 Task: Use the formula "N" in spreadsheet "Project portfolio".
Action: Mouse moved to (140, 221)
Screenshot: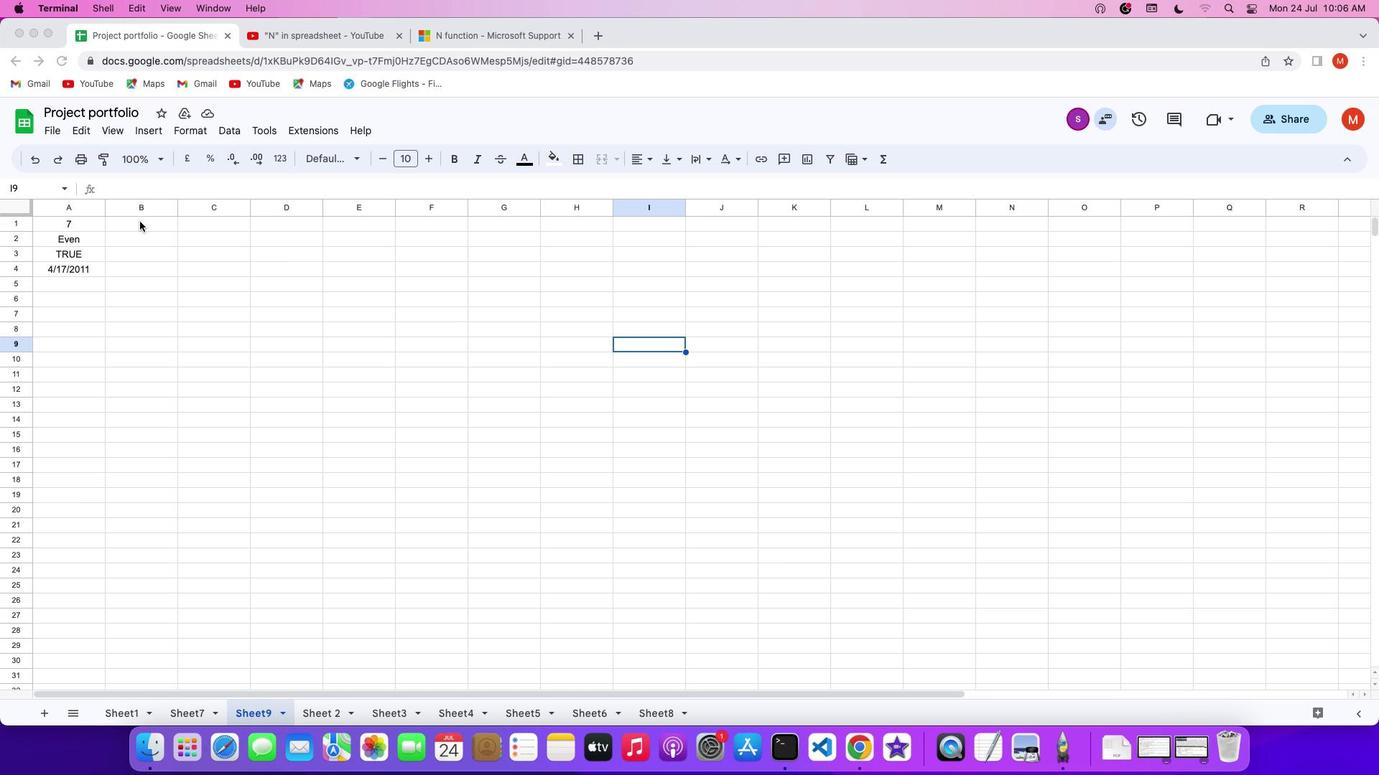 
Action: Mouse pressed left at (140, 221)
Screenshot: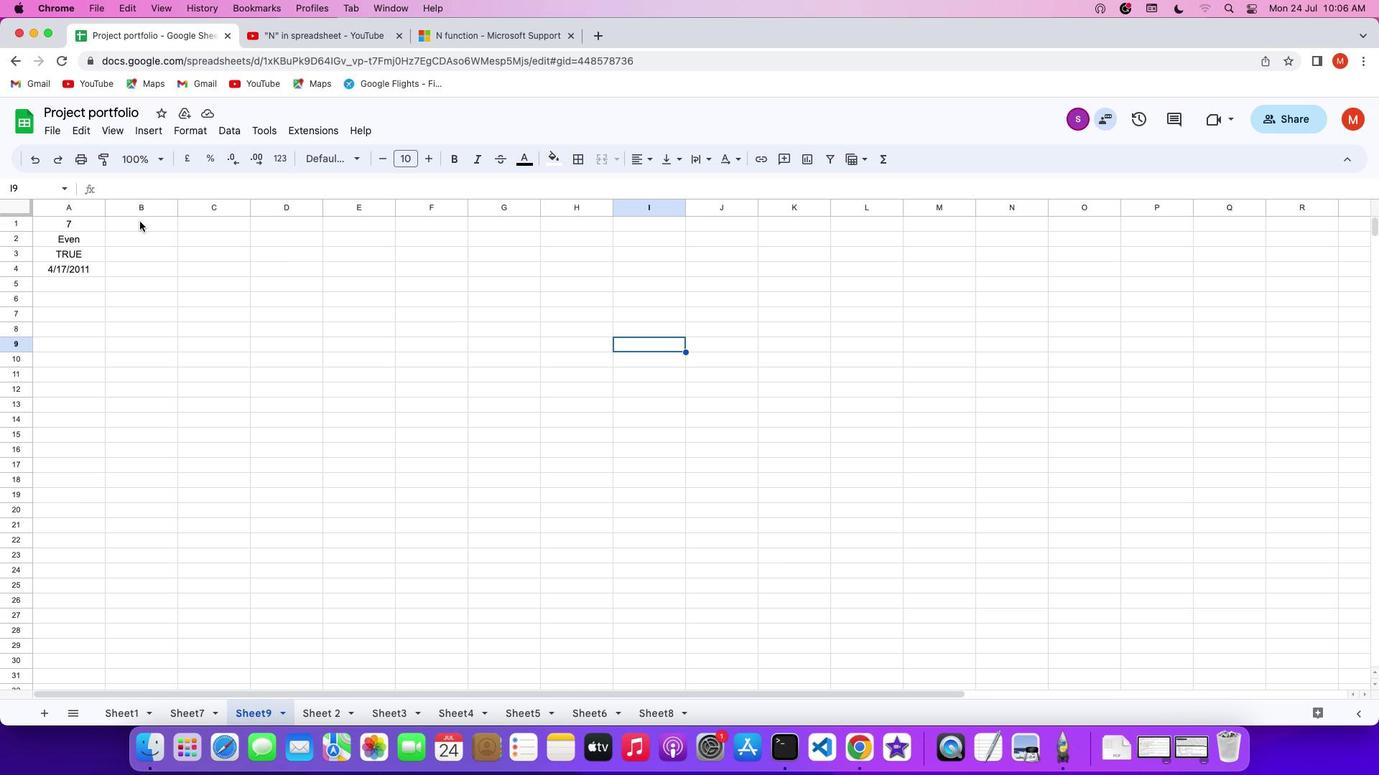 
Action: Mouse pressed left at (140, 221)
Screenshot: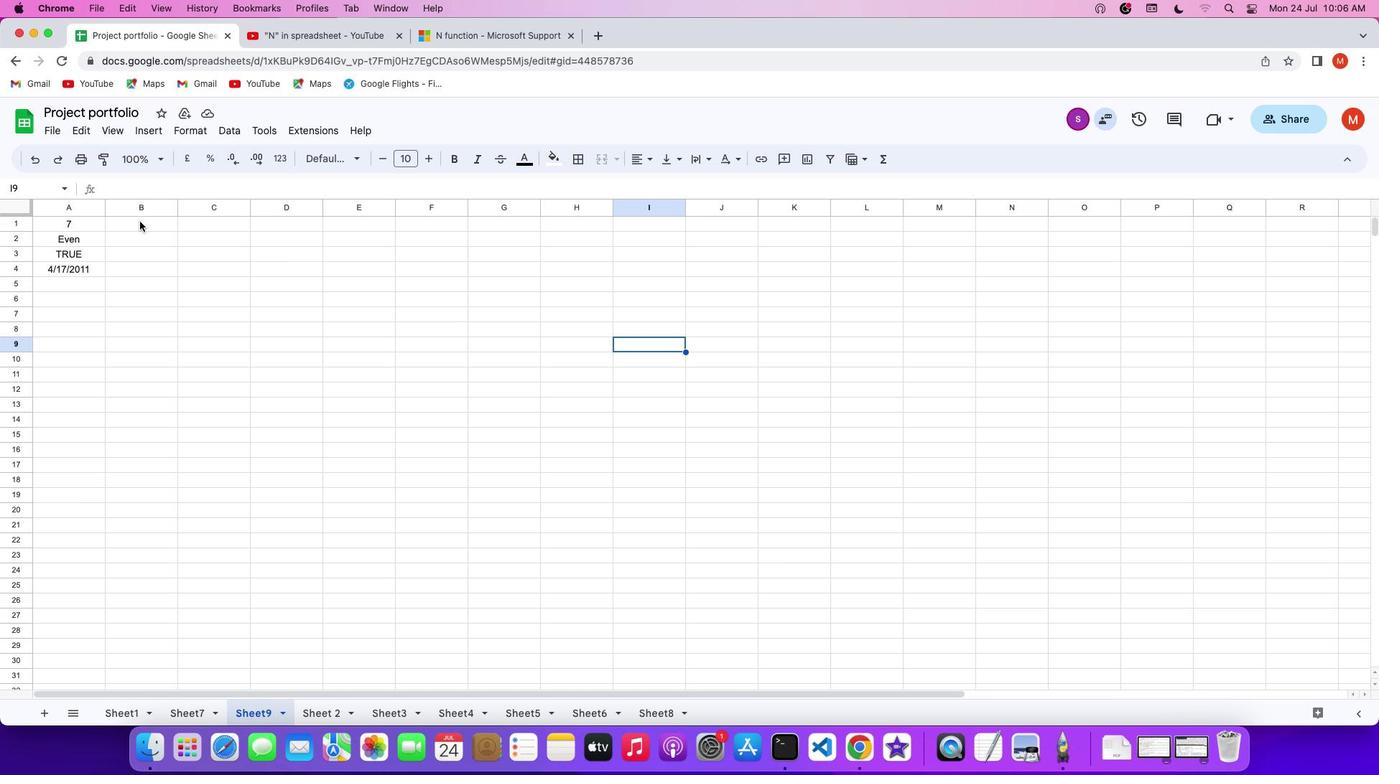 
Action: Mouse moved to (888, 156)
Screenshot: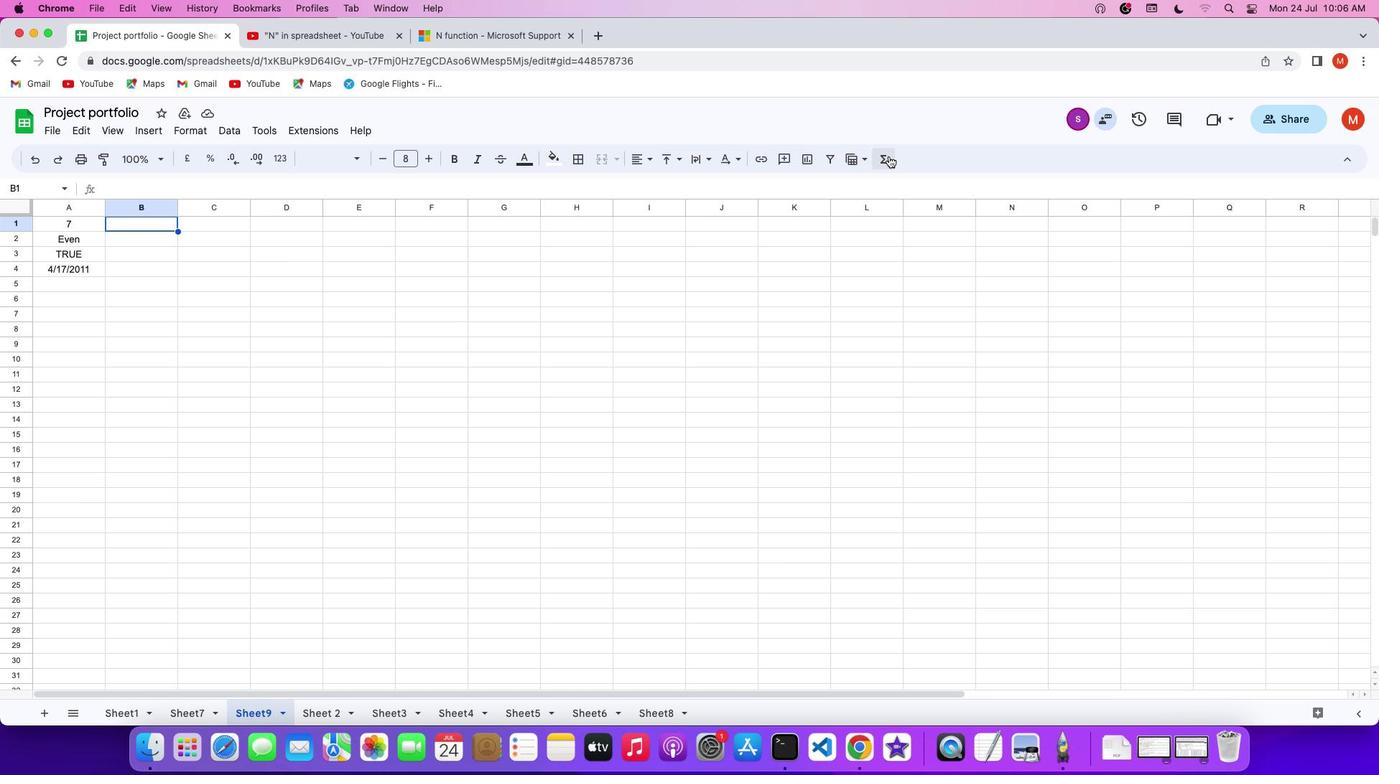 
Action: Mouse pressed left at (888, 156)
Screenshot: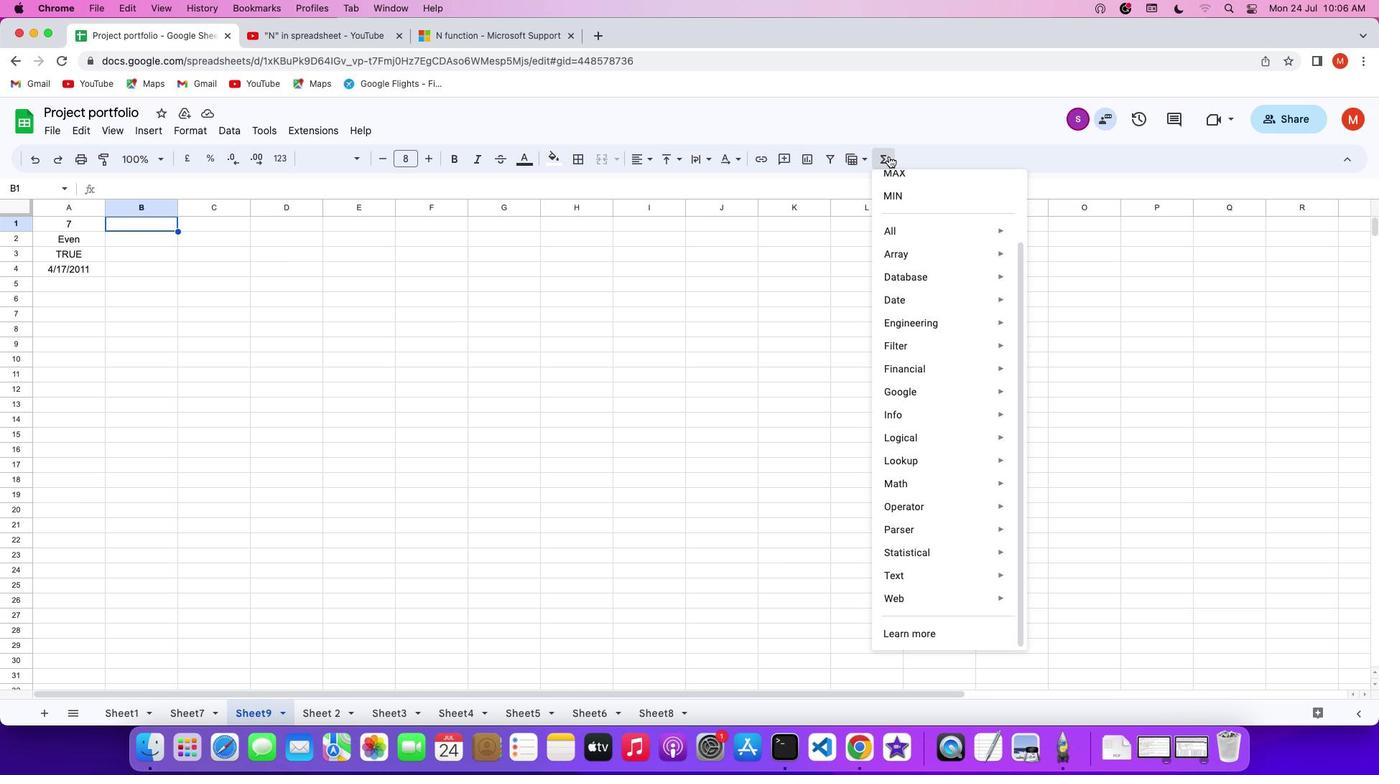 
Action: Mouse moved to (1048, 341)
Screenshot: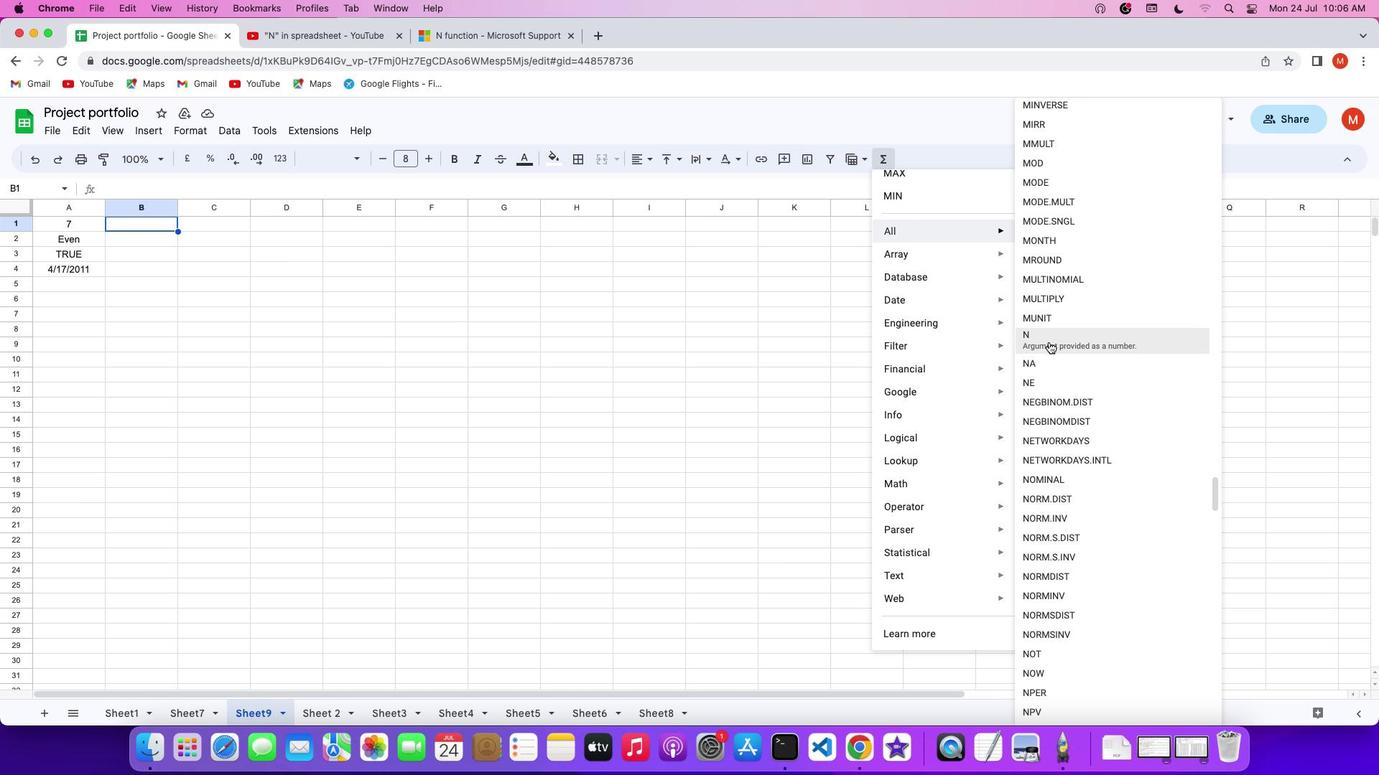 
Action: Mouse pressed left at (1048, 341)
Screenshot: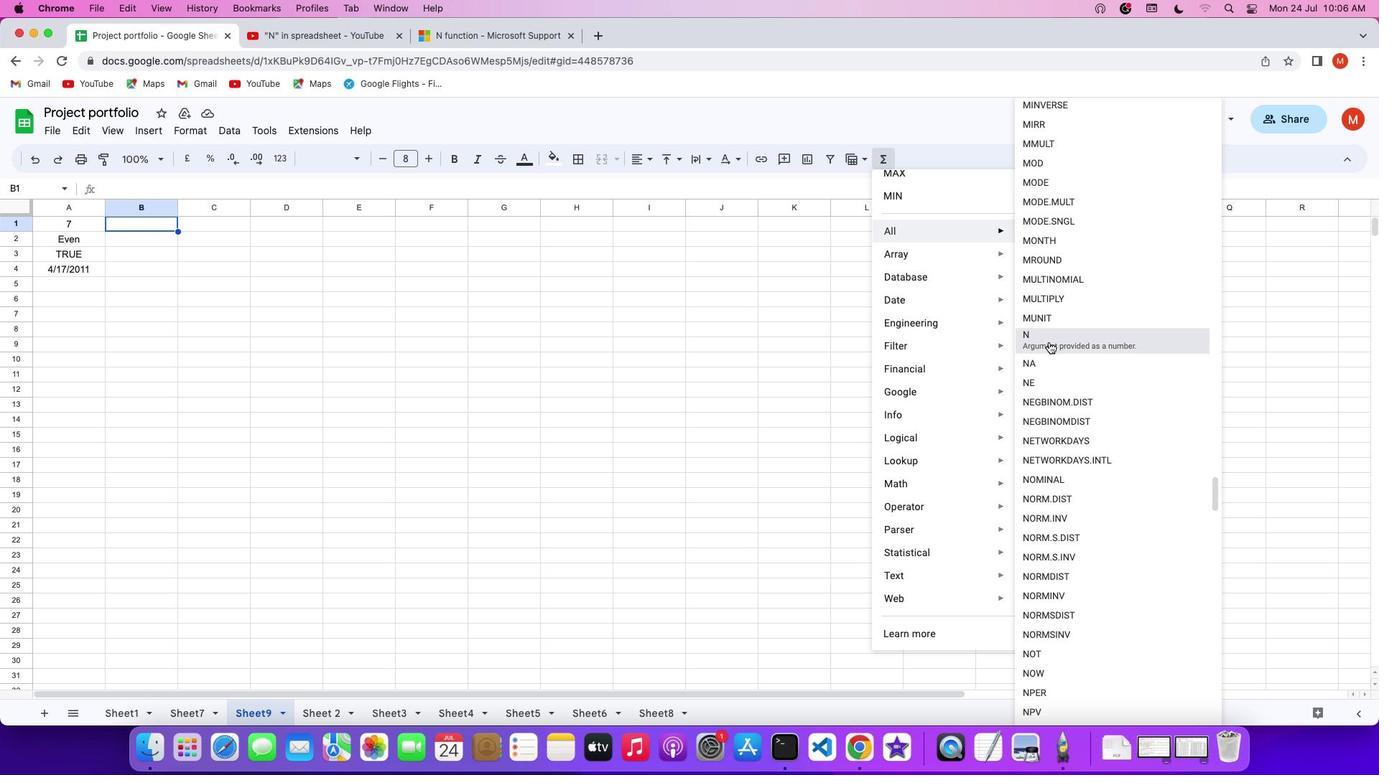 
Action: Mouse moved to (74, 221)
Screenshot: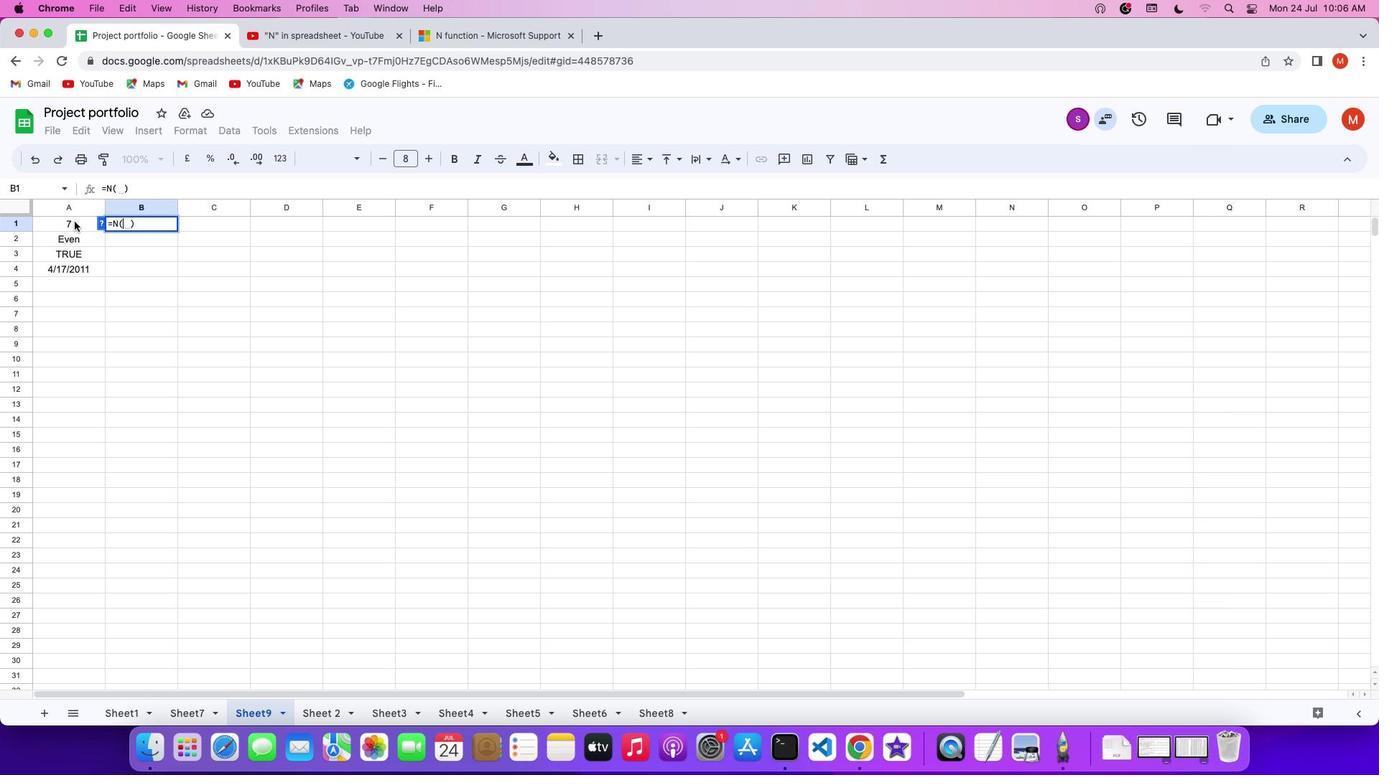 
Action: Mouse pressed left at (74, 221)
Screenshot: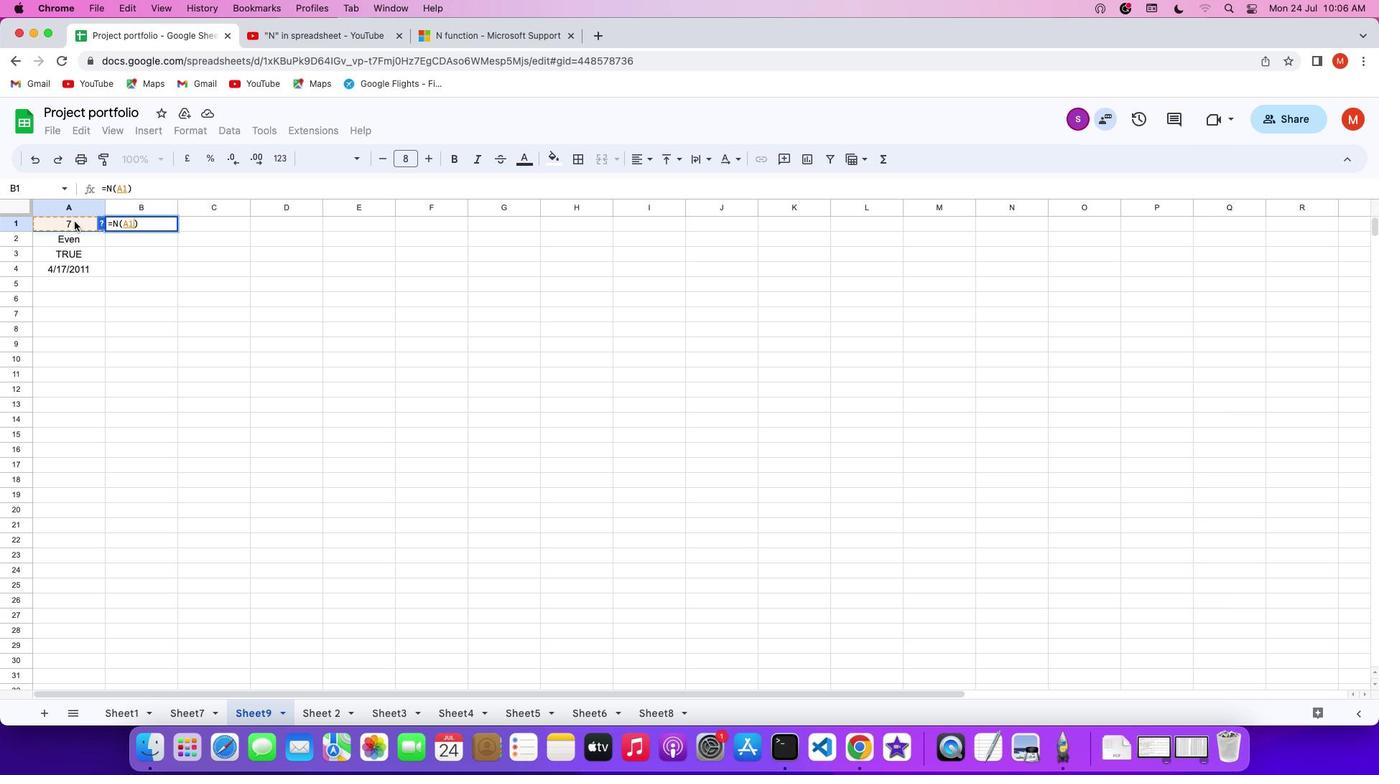 
Action: Mouse moved to (208, 191)
Screenshot: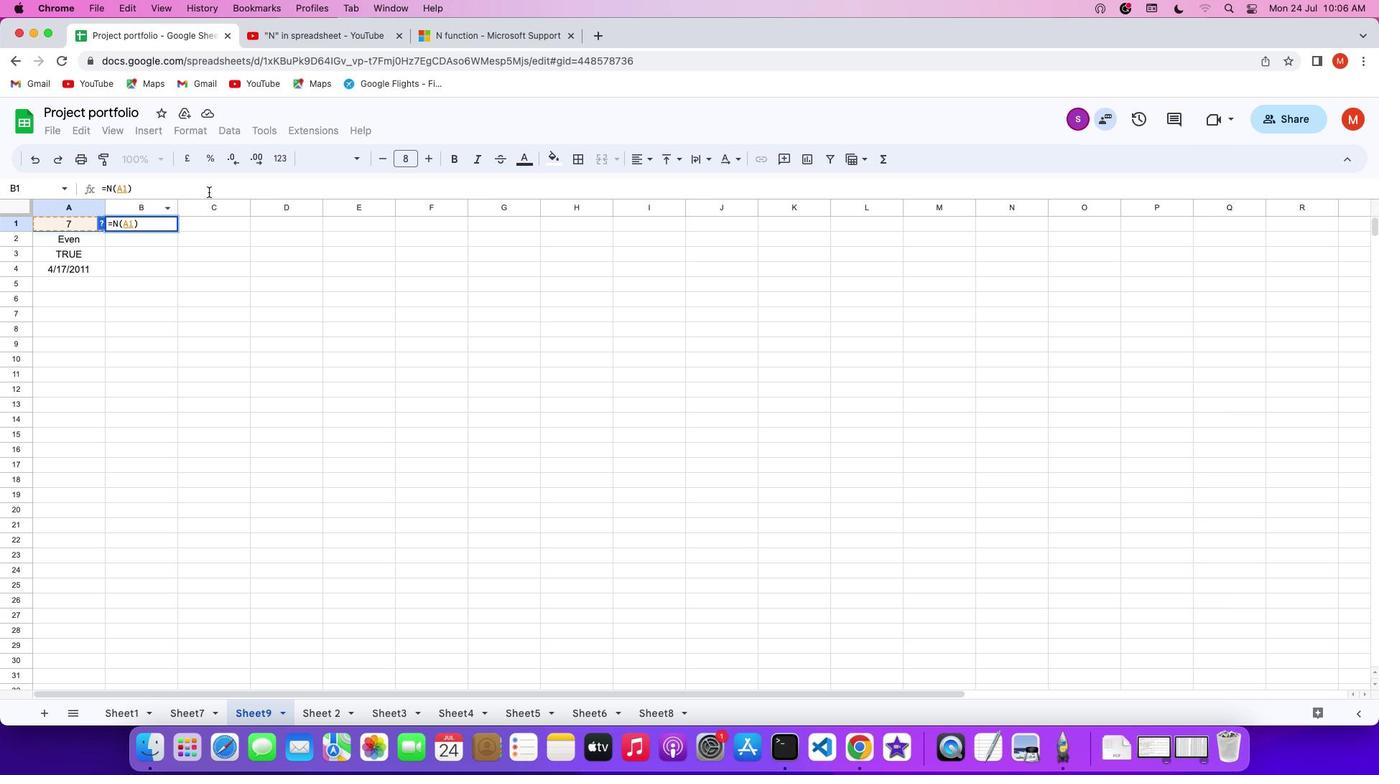 
Action: Key pressed Key.enter
Screenshot: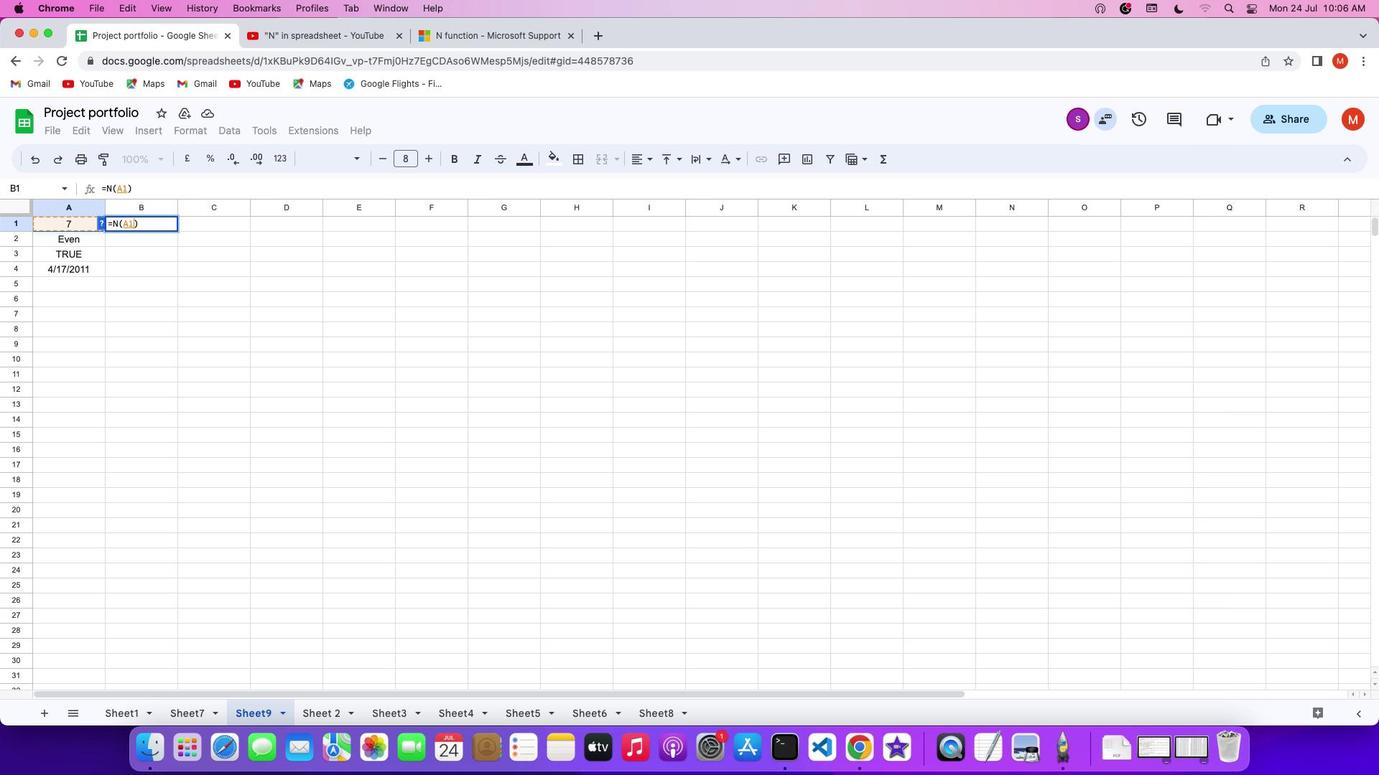
